 Task: Change proficiency to elementary proficiency.
Action: Mouse moved to (846, 85)
Screenshot: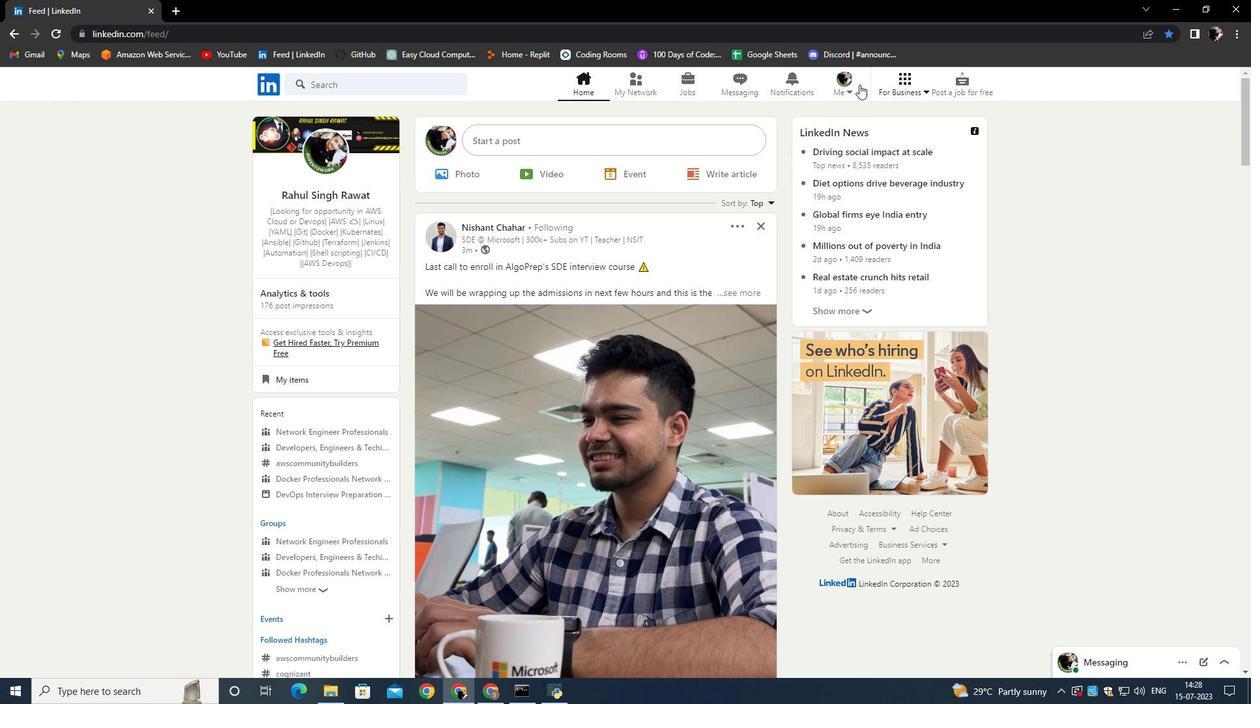 
Action: Mouse pressed left at (846, 85)
Screenshot: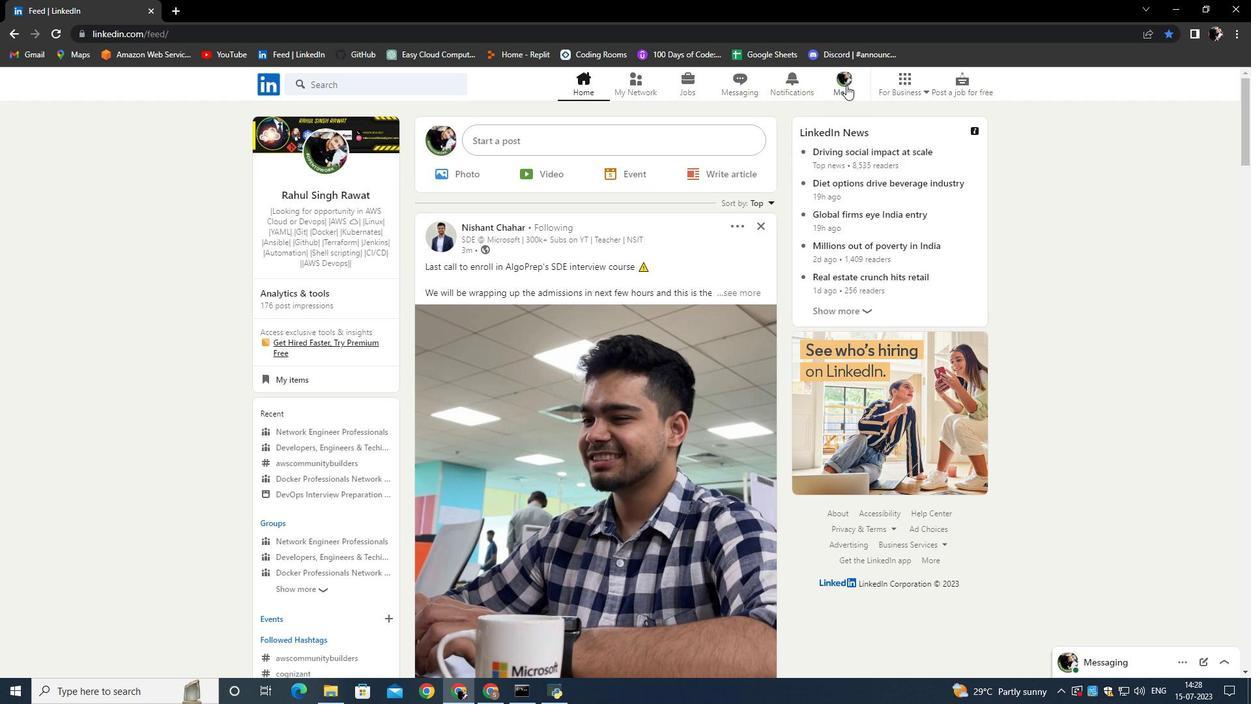 
Action: Mouse moved to (733, 184)
Screenshot: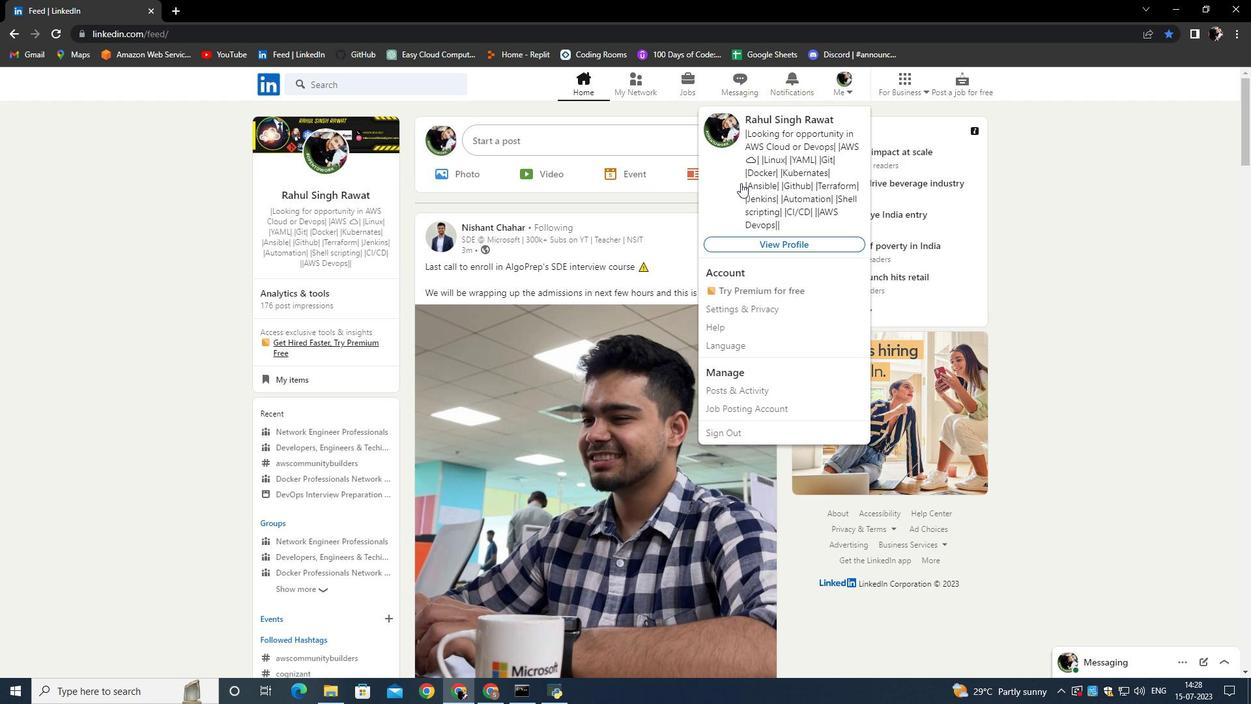 
Action: Mouse pressed left at (733, 184)
Screenshot: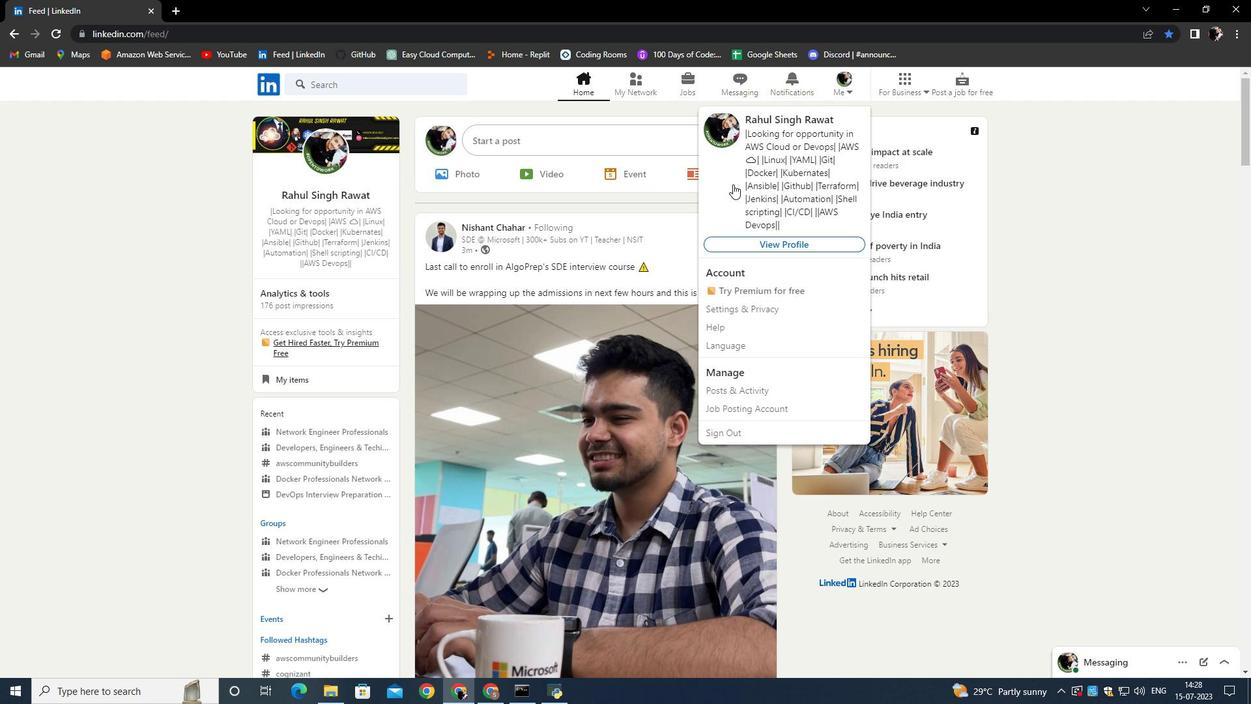 
Action: Mouse moved to (415, 491)
Screenshot: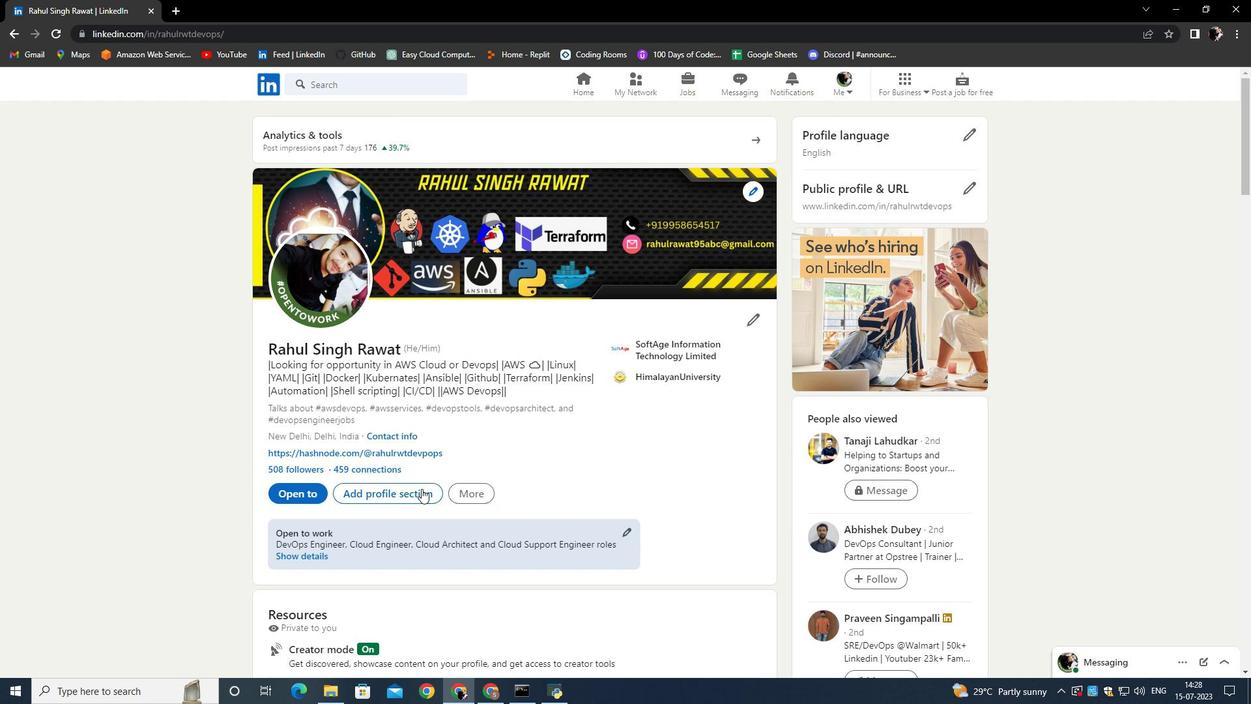 
Action: Mouse pressed left at (415, 491)
Screenshot: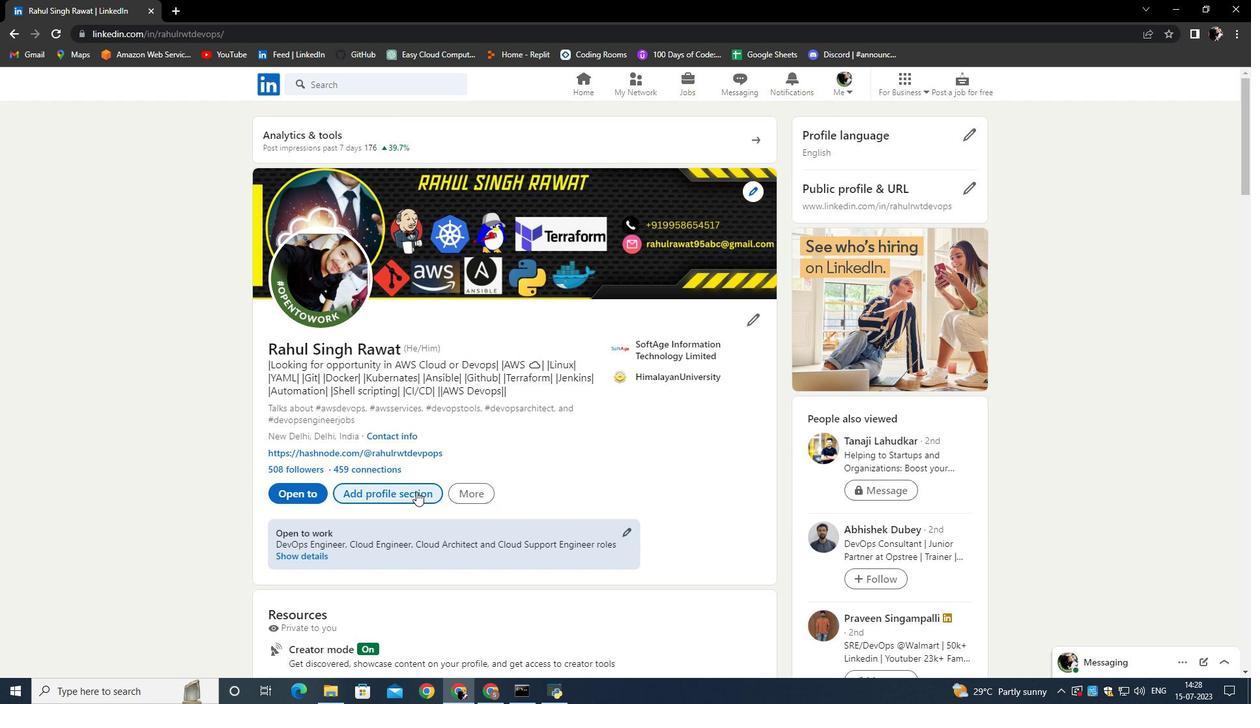 
Action: Mouse moved to (500, 363)
Screenshot: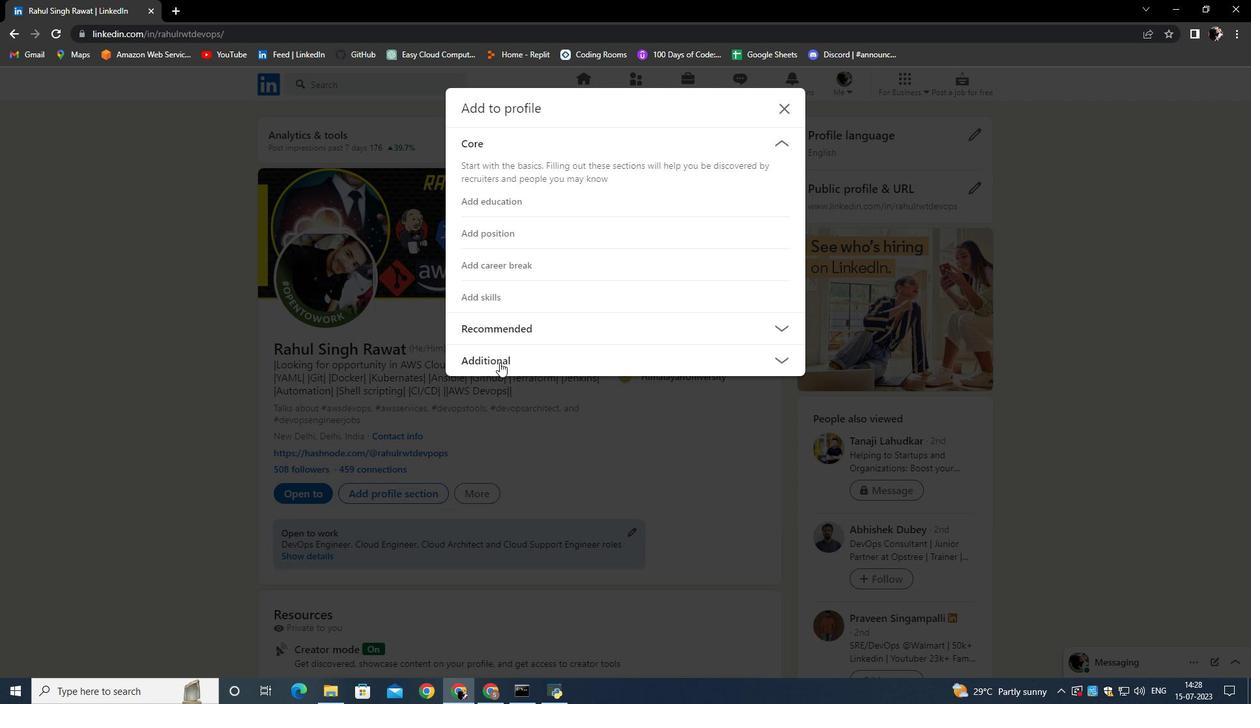 
Action: Mouse pressed left at (500, 363)
Screenshot: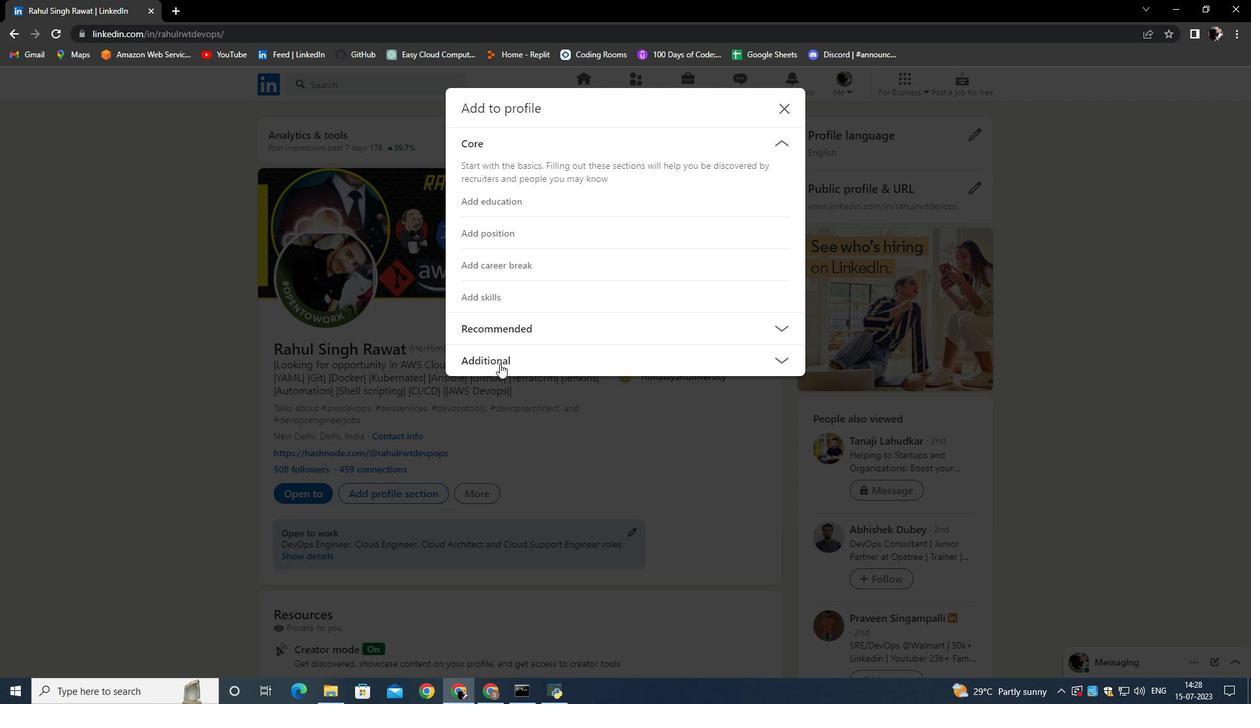
Action: Mouse moved to (497, 427)
Screenshot: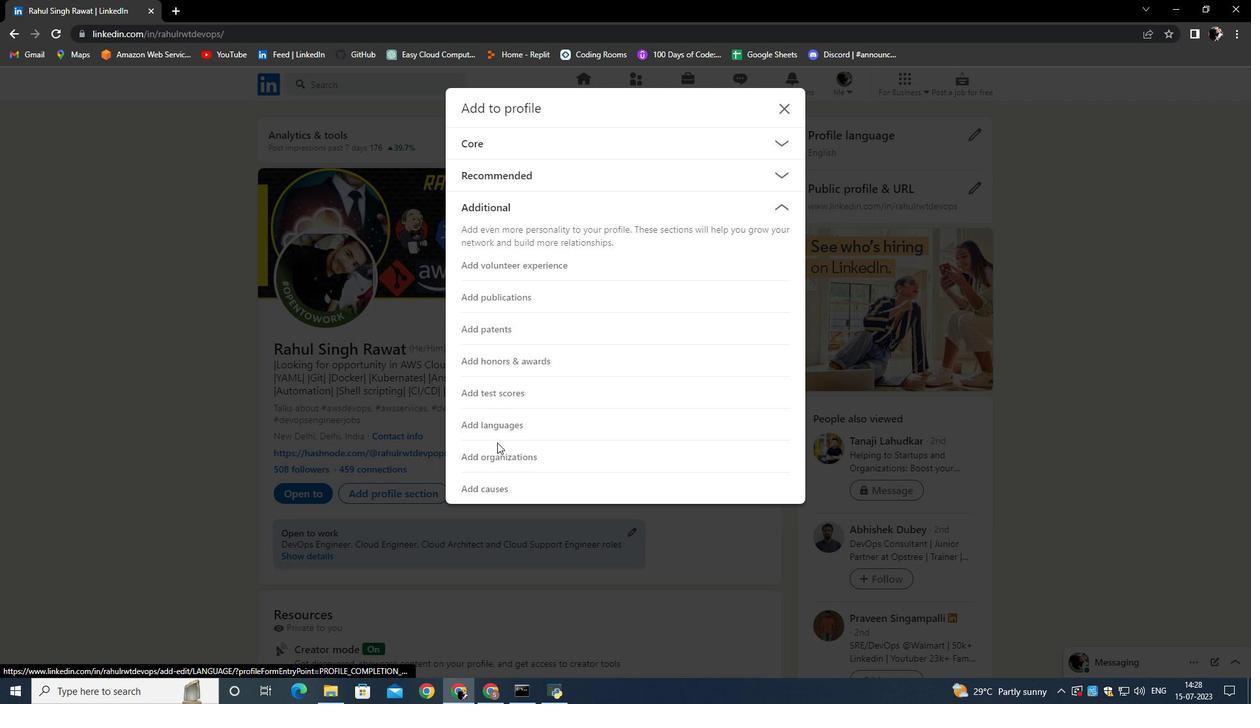 
Action: Mouse pressed left at (497, 427)
Screenshot: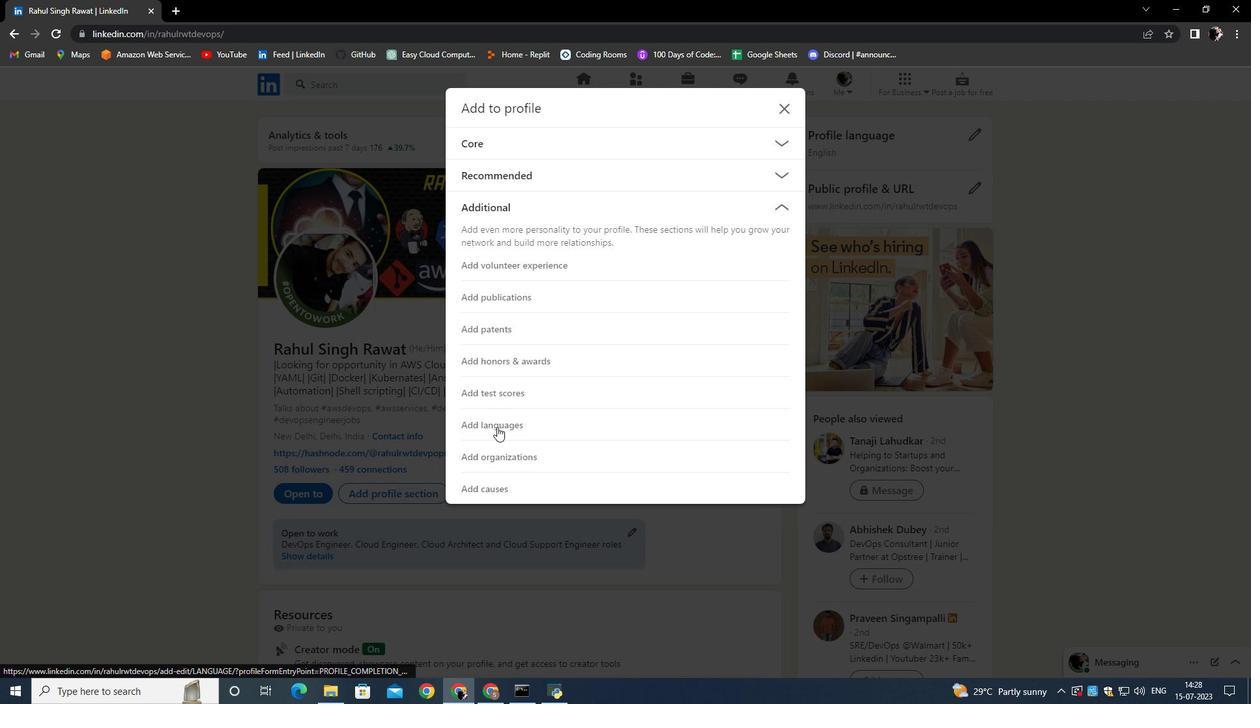 
Action: Mouse moved to (458, 239)
Screenshot: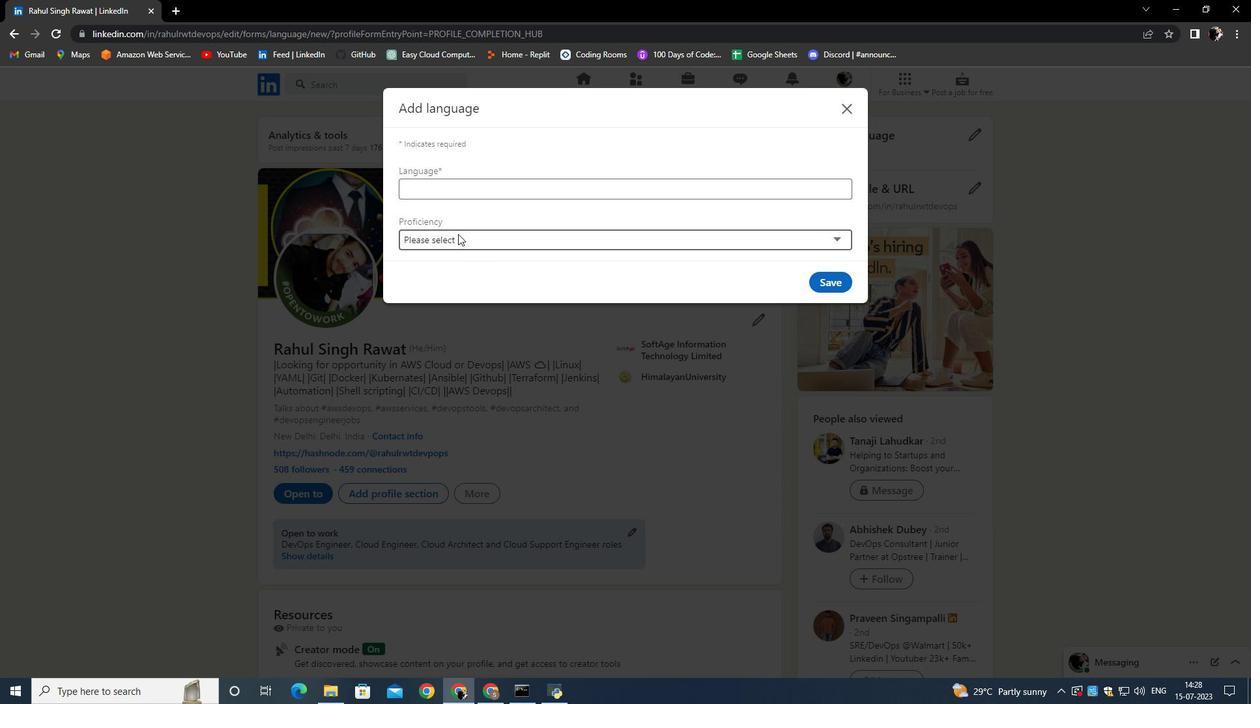 
Action: Mouse pressed left at (458, 239)
Screenshot: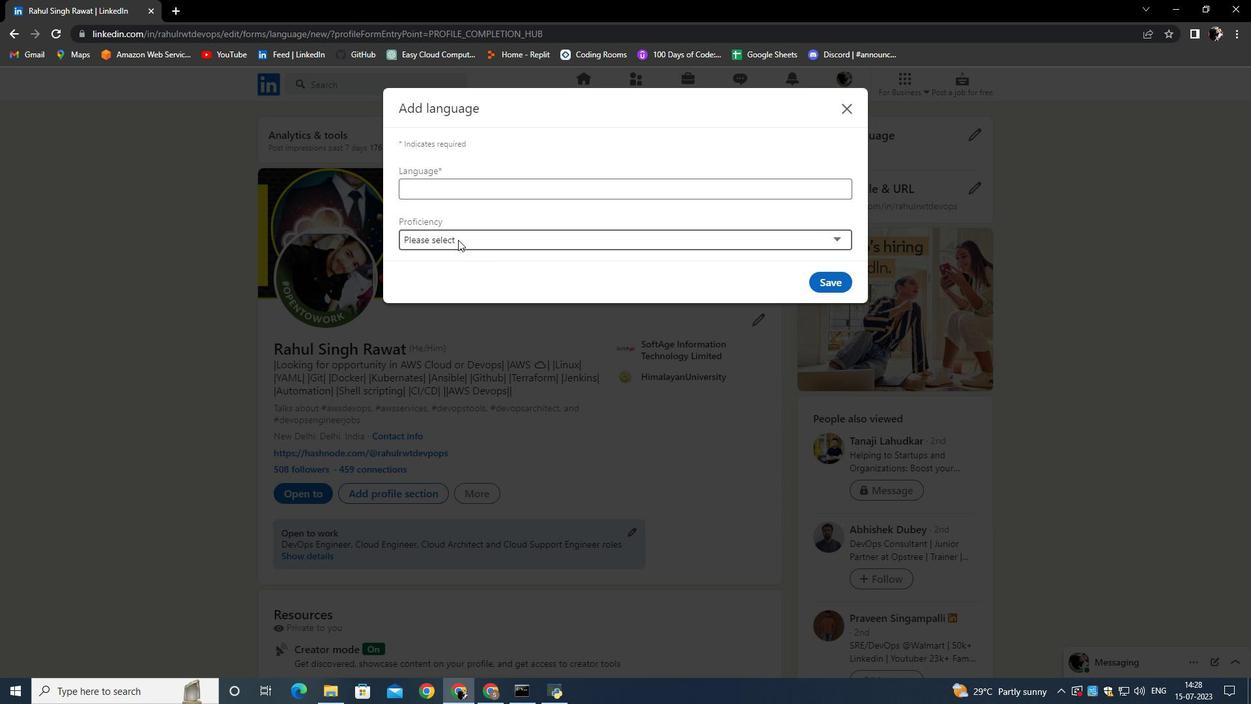 
Action: Mouse moved to (456, 267)
Screenshot: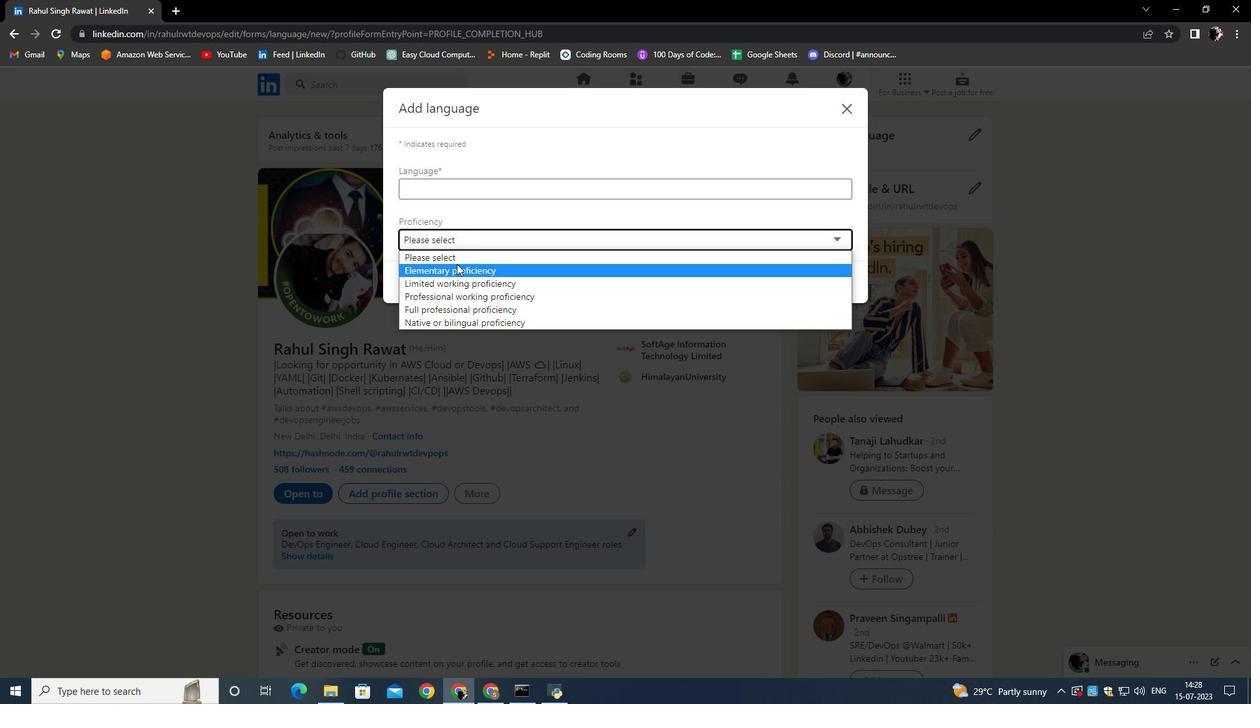 
Action: Mouse pressed left at (456, 267)
Screenshot: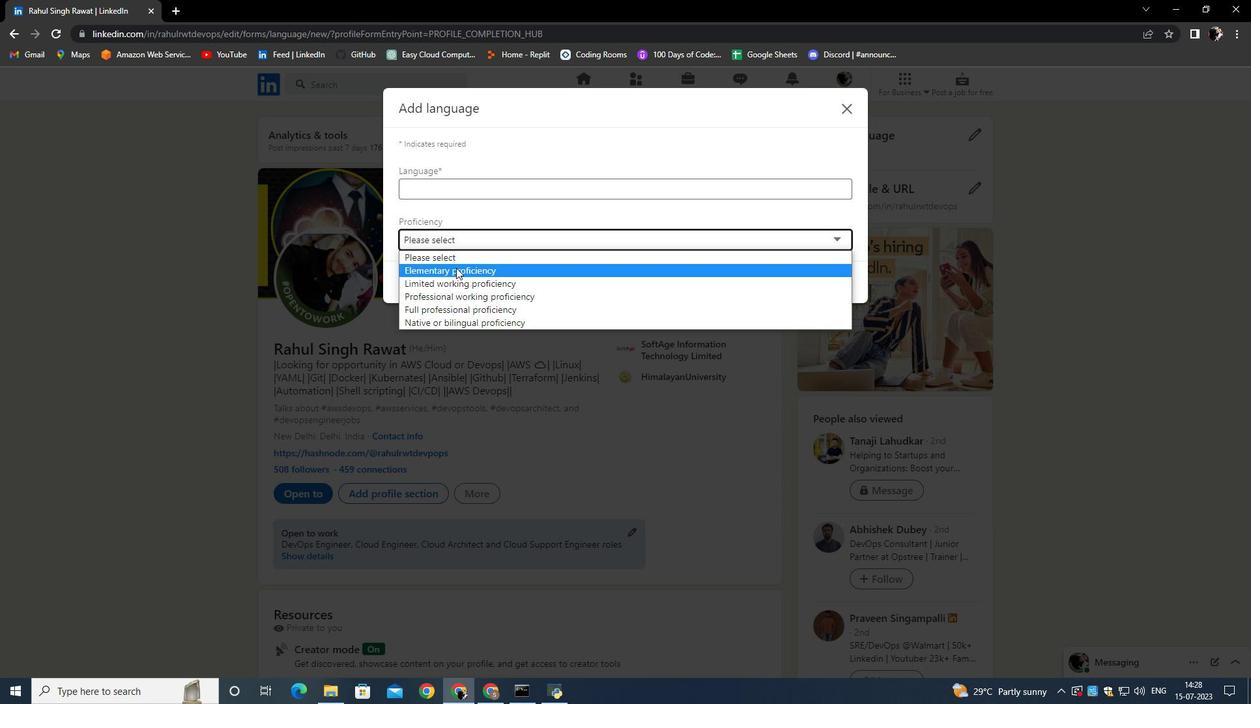 
Action: Mouse moved to (457, 262)
Screenshot: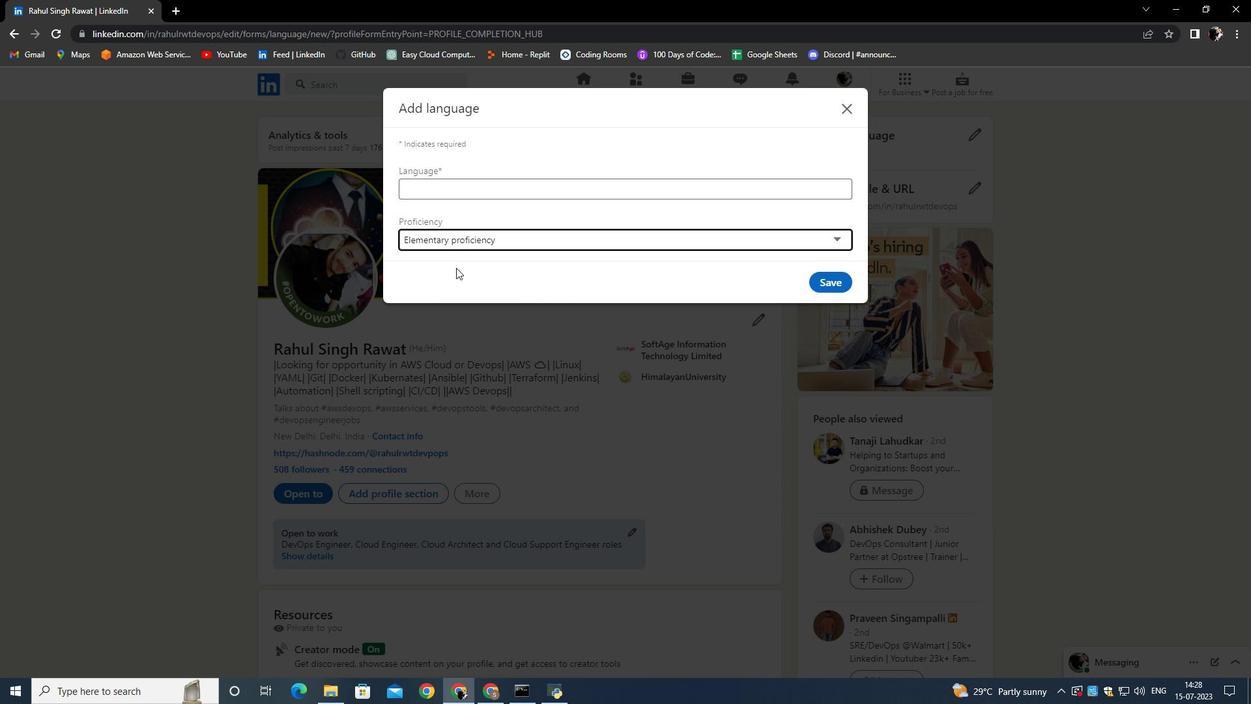 
